 Task: Find the best route from Minneapolis, Minnesota, to Eau Claire, Wisconsin.
Action: Mouse moved to (230, 76)
Screenshot: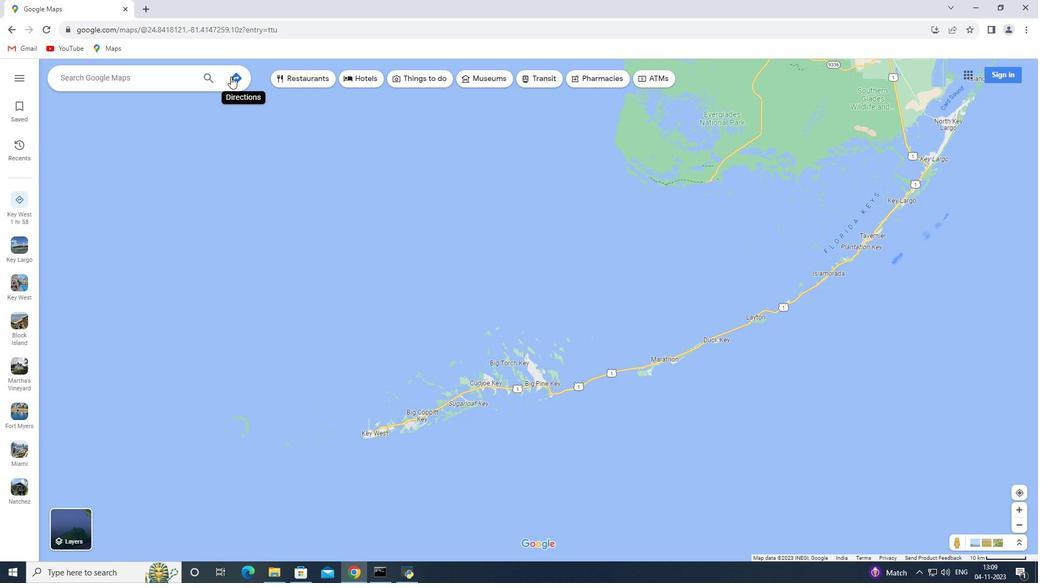
Action: Mouse pressed left at (230, 76)
Screenshot: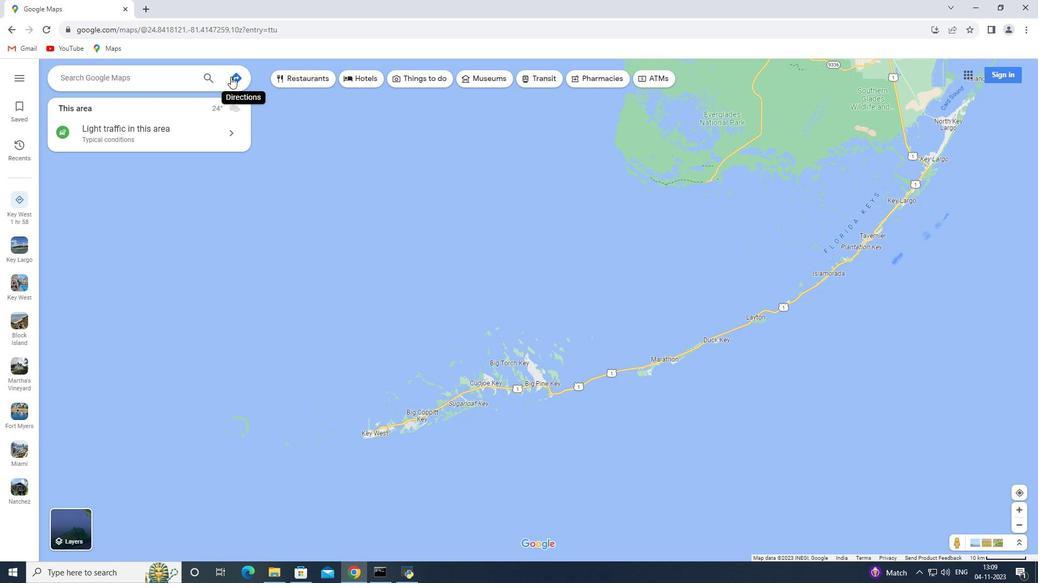 
Action: Mouse moved to (84, 76)
Screenshot: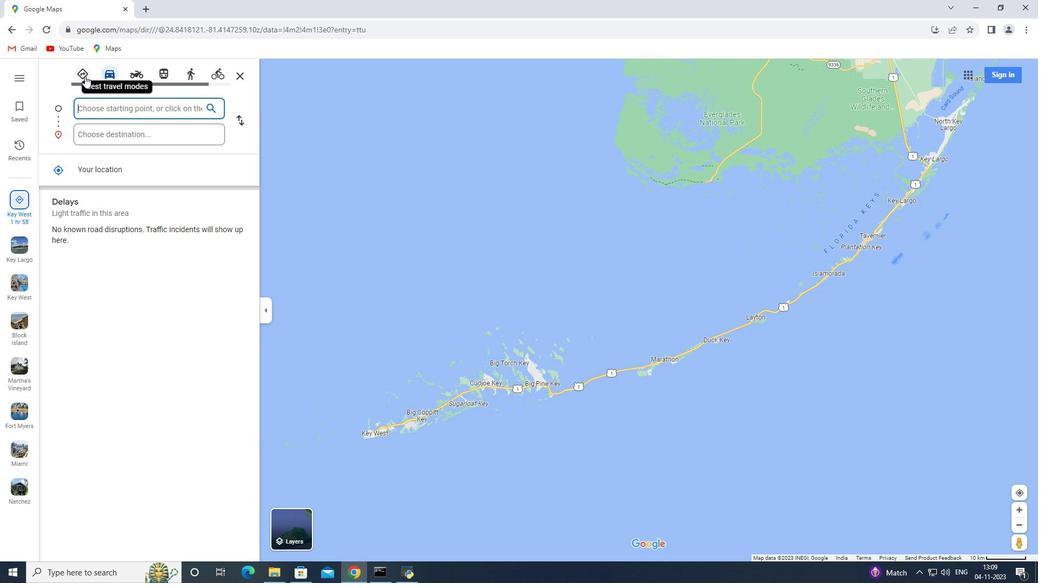 
Action: Mouse pressed left at (84, 76)
Screenshot: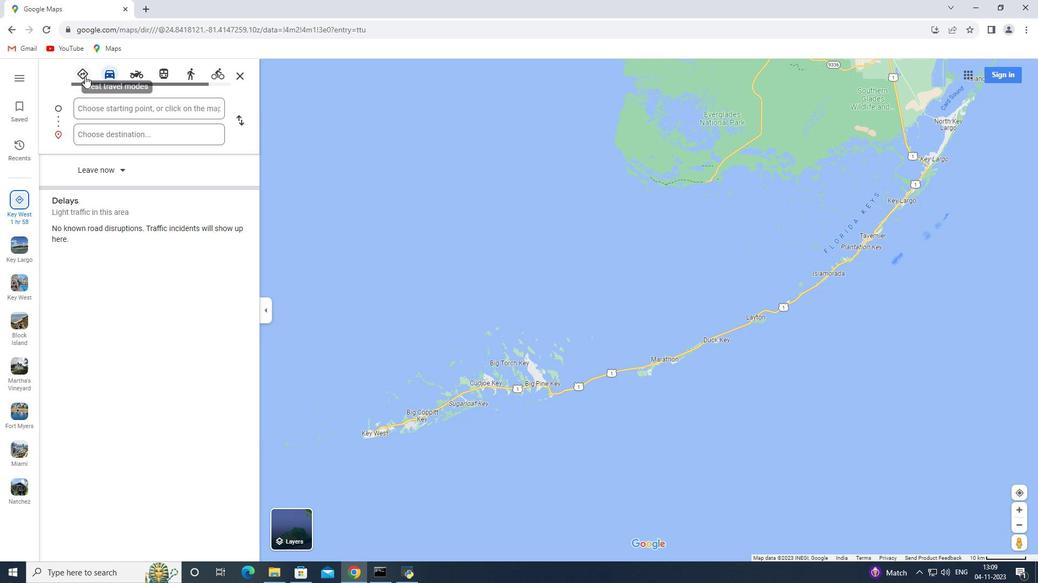 
Action: Mouse moved to (93, 104)
Screenshot: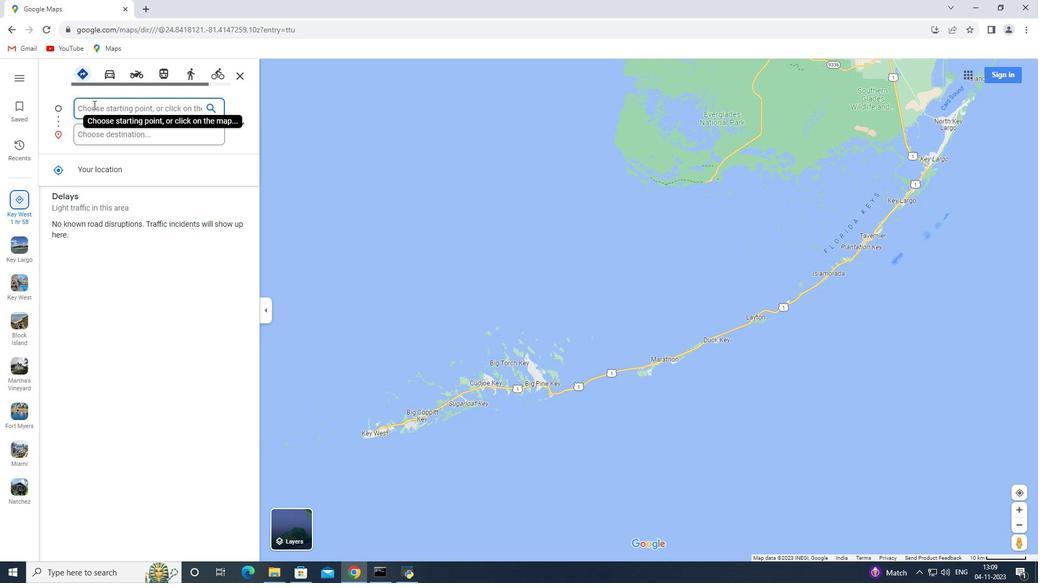 
Action: Key pressed <Key.shift>Minneapolis,<Key.space><Key.shift>Minnesota
Screenshot: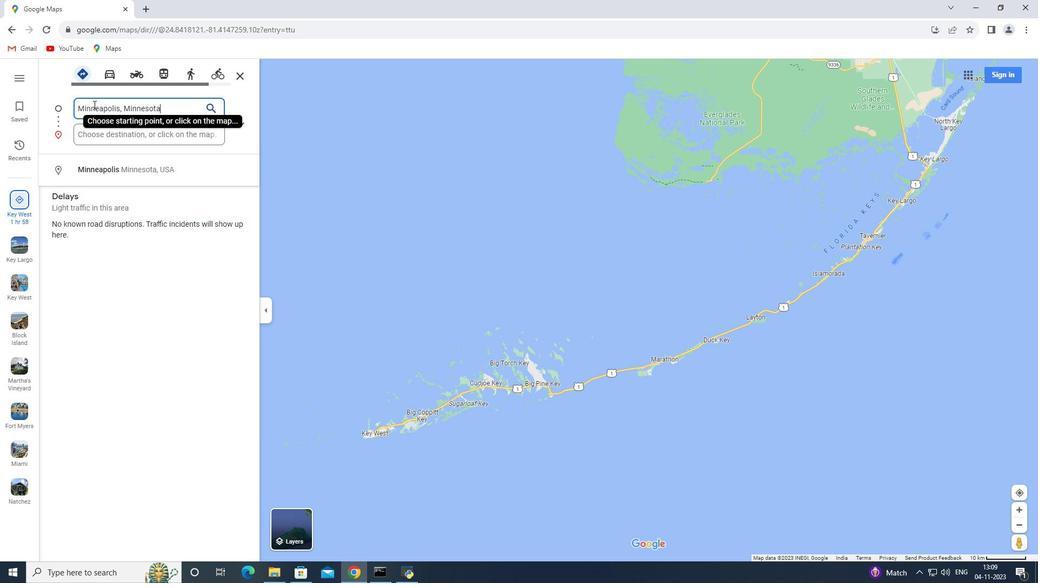 
Action: Mouse moved to (100, 129)
Screenshot: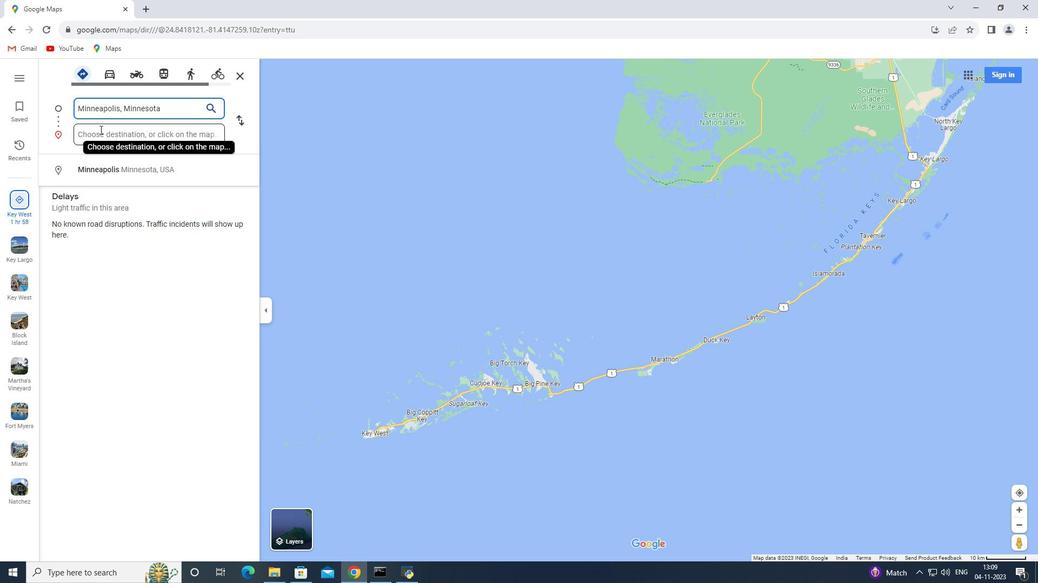 
Action: Mouse pressed left at (100, 129)
Screenshot: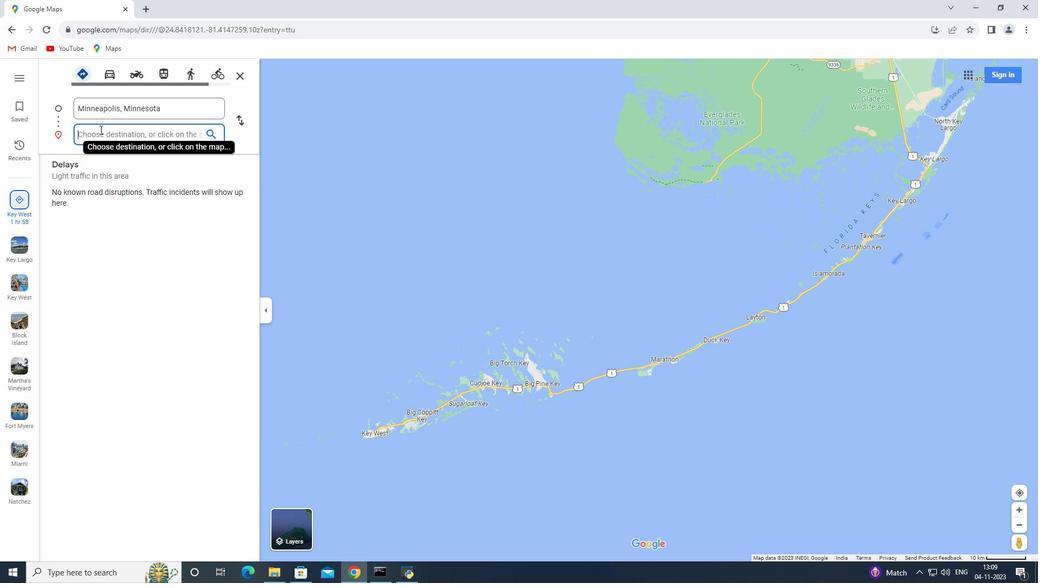 
Action: Key pressed <Key.shift>Eau<Key.space><Key.shift>Clar<Key.backspace>ire,<Key.space><Key.shift>Wisconsim<Key.backspace>n<Key.enter>
Screenshot: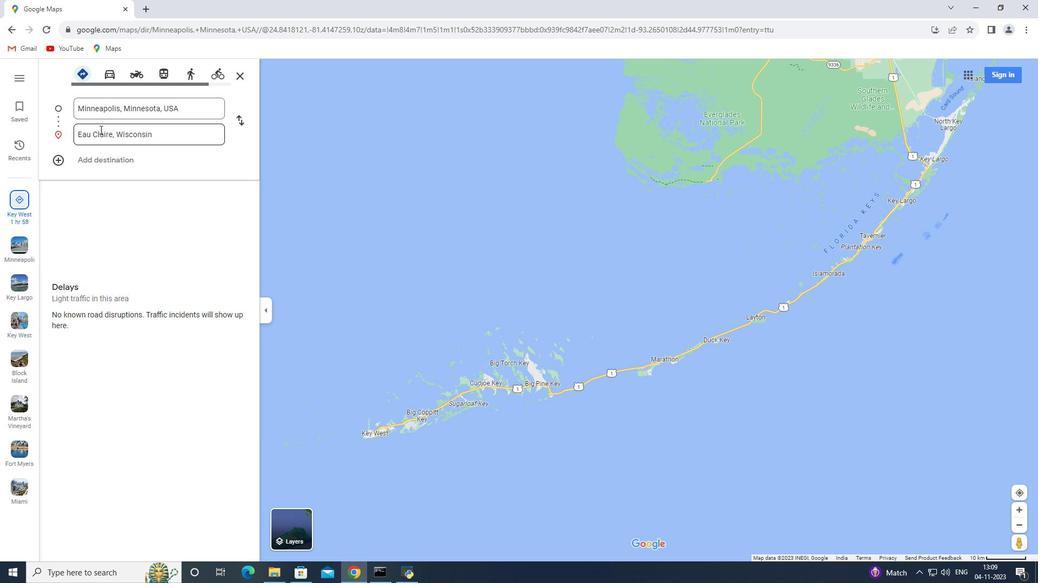 
Action: Mouse moved to (109, 127)
Screenshot: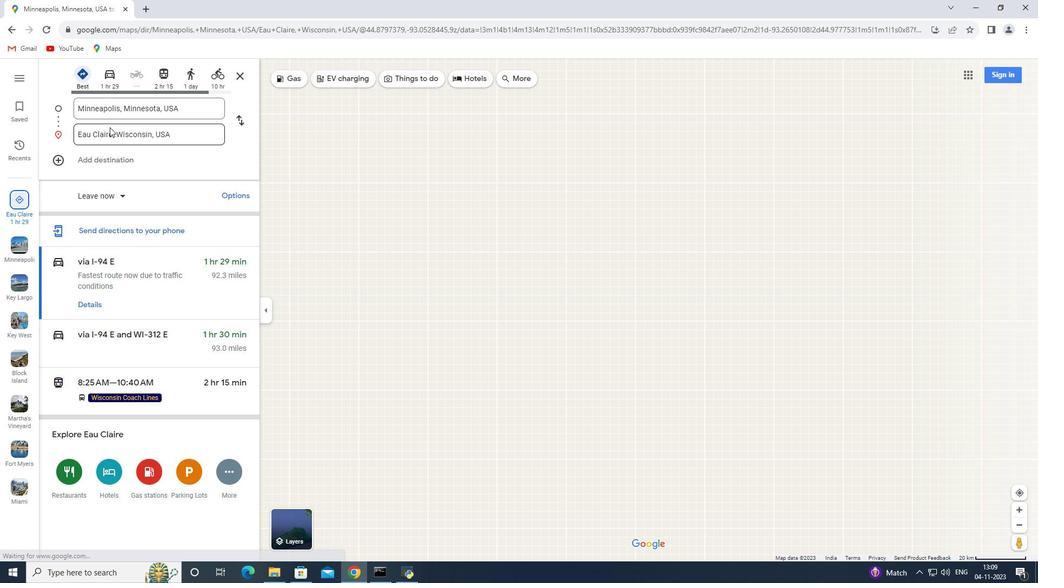 
